 Task: Select open in untrusted files.
Action: Mouse moved to (17, 466)
Screenshot: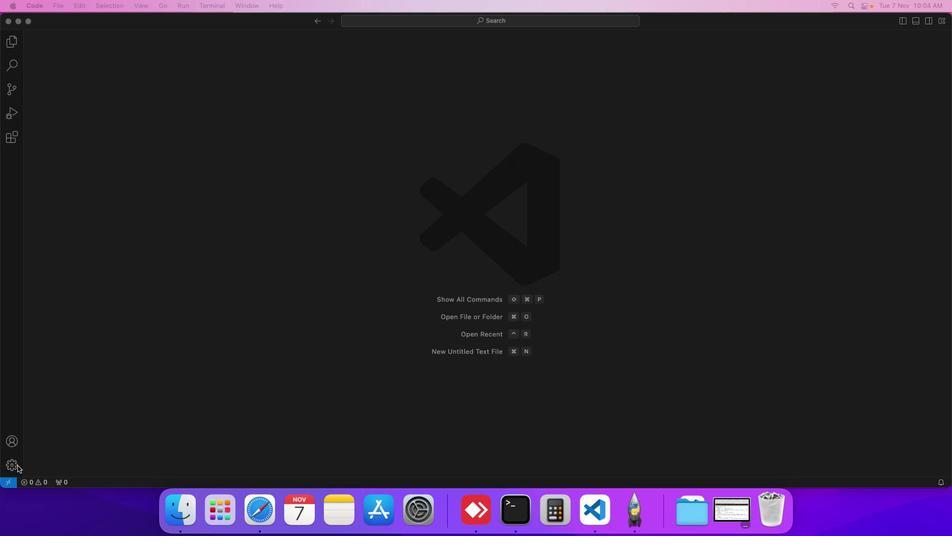 
Action: Mouse pressed left at (17, 466)
Screenshot: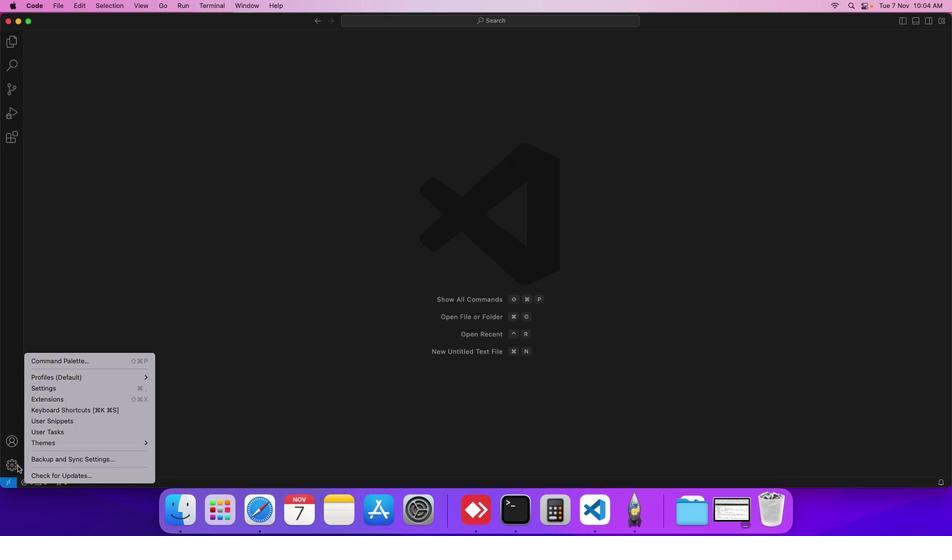 
Action: Mouse moved to (39, 390)
Screenshot: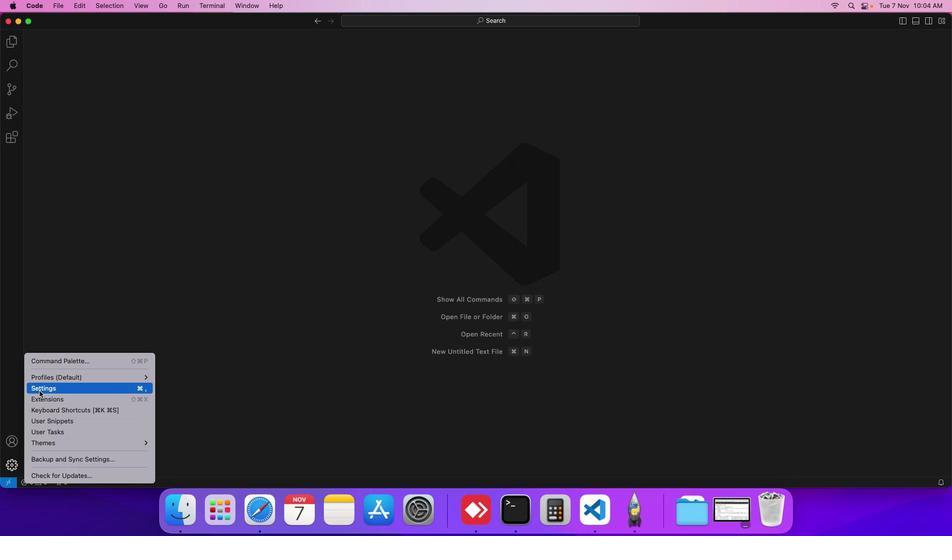 
Action: Mouse pressed left at (39, 390)
Screenshot: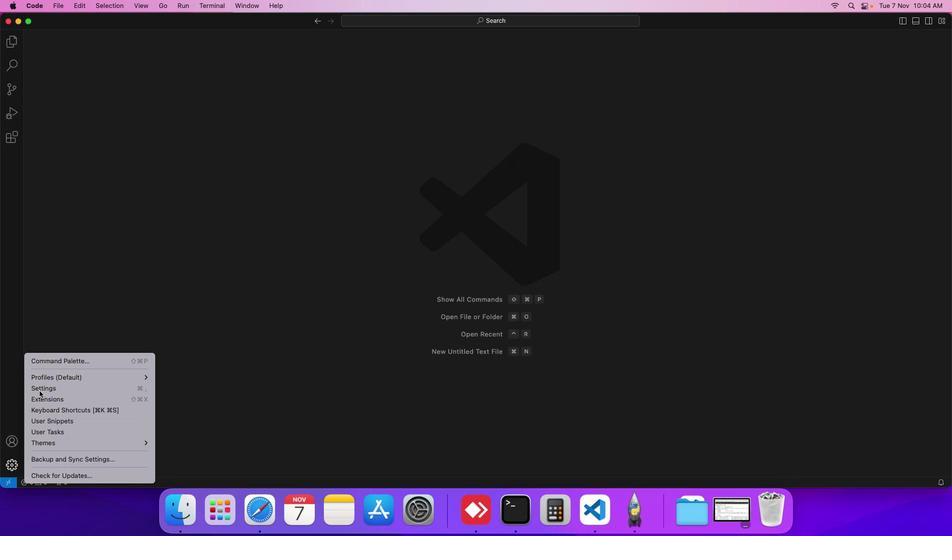 
Action: Mouse moved to (233, 167)
Screenshot: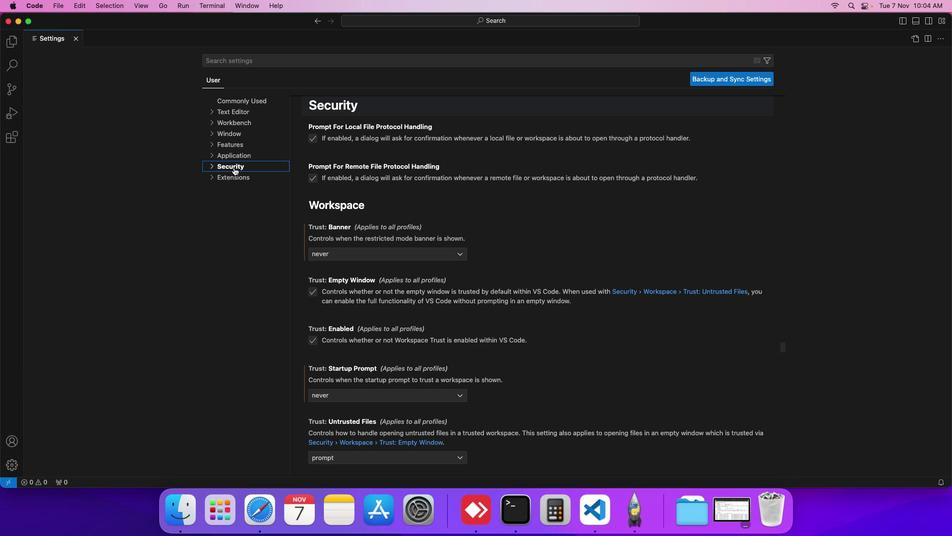 
Action: Mouse pressed left at (233, 167)
Screenshot: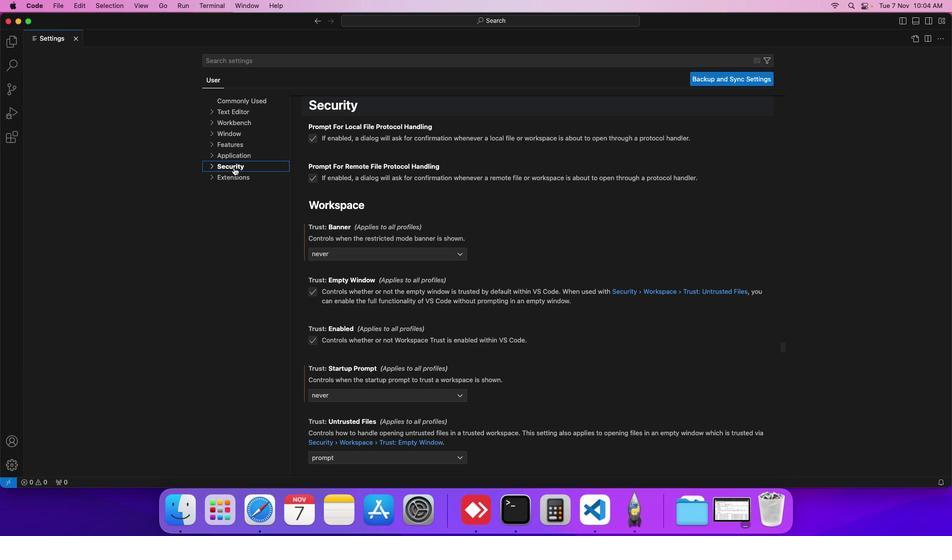 
Action: Mouse moved to (237, 176)
Screenshot: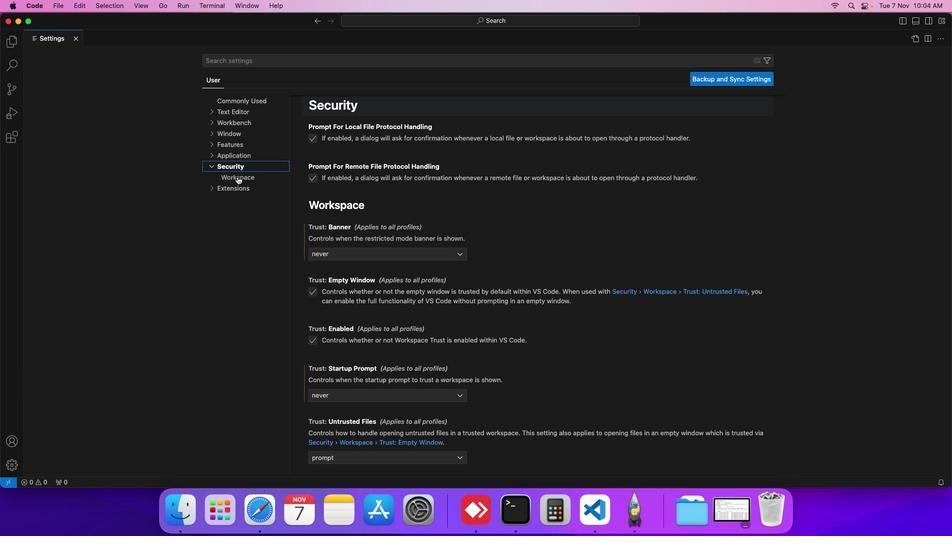 
Action: Mouse pressed left at (237, 176)
Screenshot: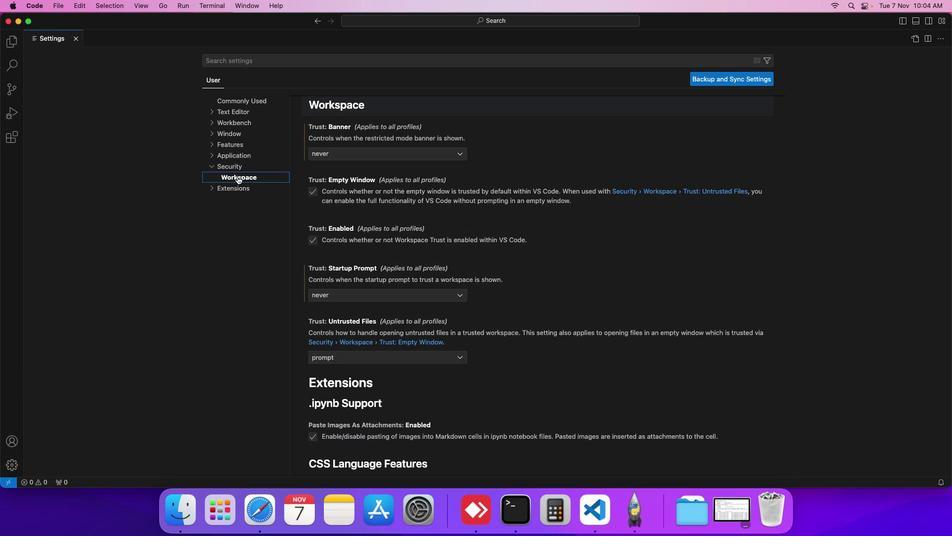 
Action: Mouse moved to (364, 357)
Screenshot: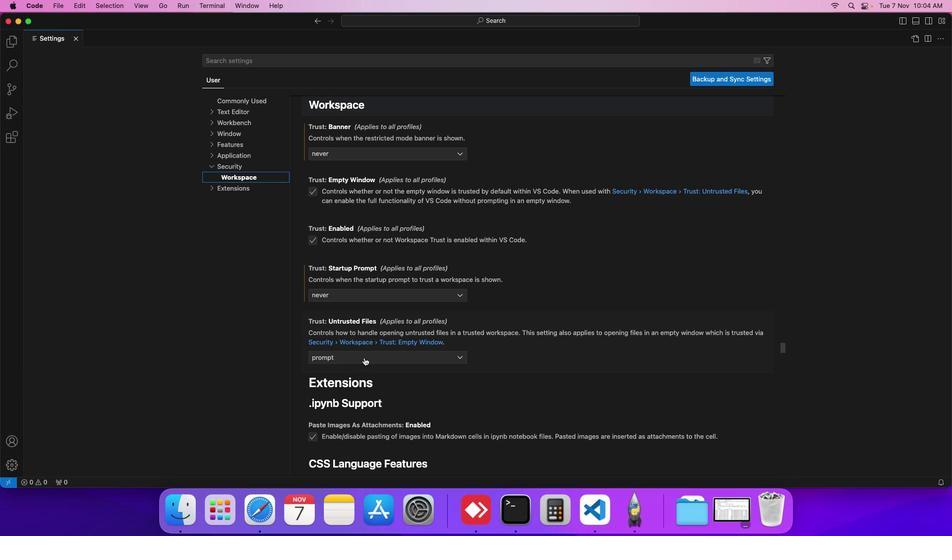 
Action: Mouse pressed left at (364, 357)
Screenshot: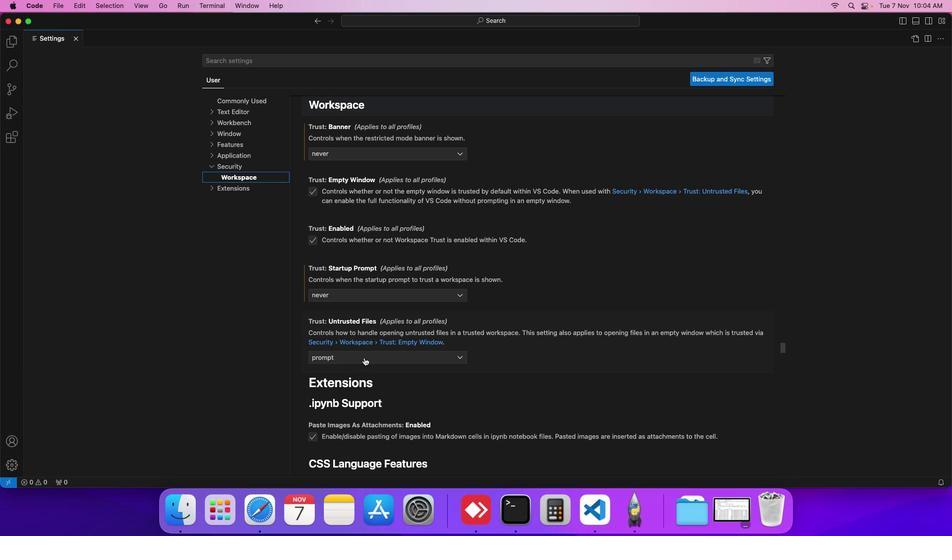 
Action: Mouse moved to (353, 378)
Screenshot: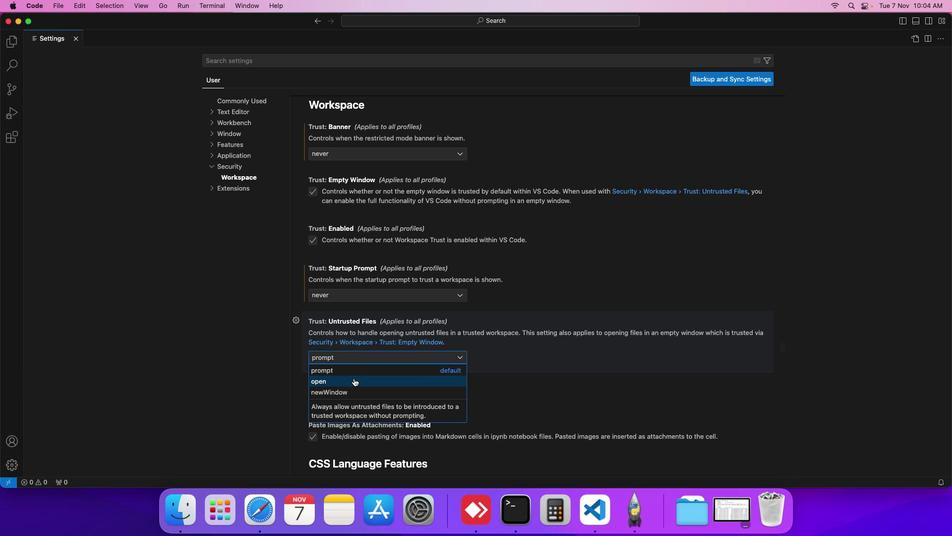 
Action: Mouse pressed left at (353, 378)
Screenshot: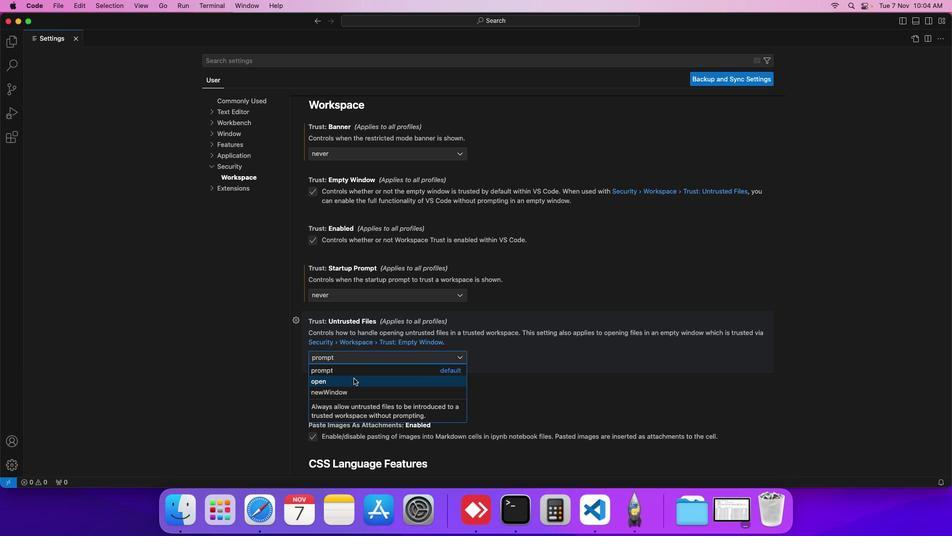 
Action: Mouse moved to (425, 369)
Screenshot: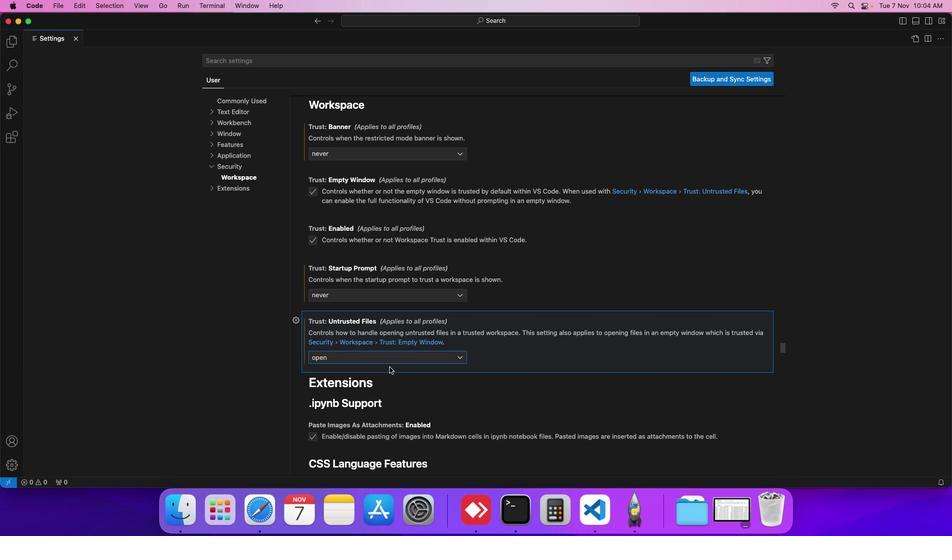 
